 Task: Add Vive Organic Immunity Boost Original, Ginger & Turmeric Shot to the cart.
Action: Mouse pressed left at (23, 157)
Screenshot: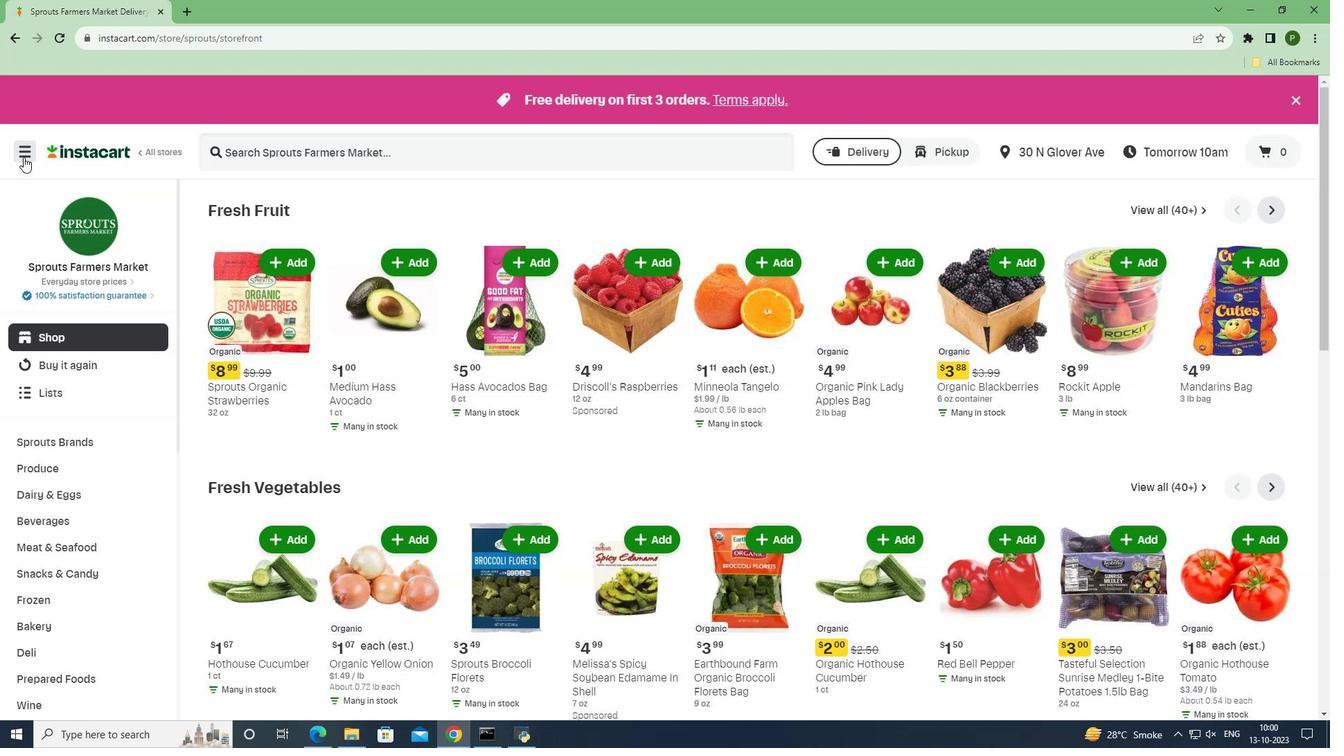 
Action: Mouse moved to (59, 375)
Screenshot: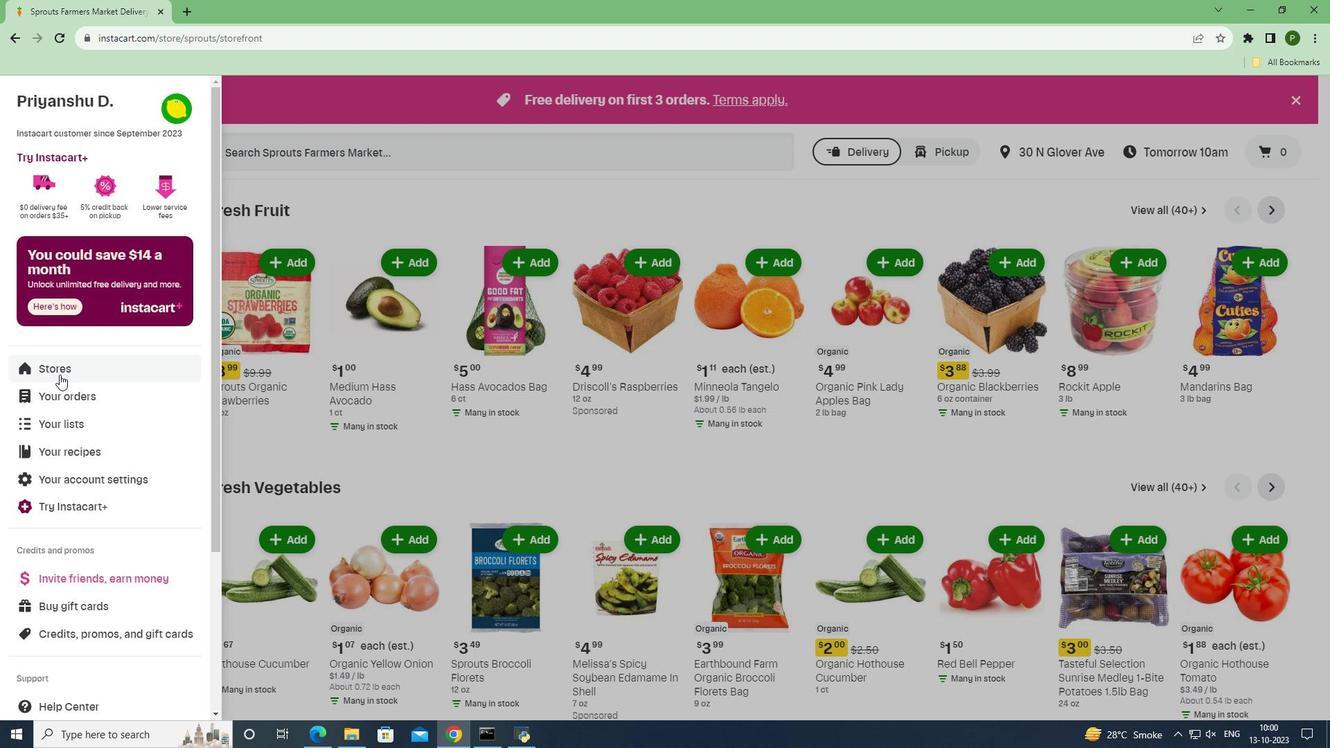 
Action: Mouse pressed left at (59, 375)
Screenshot: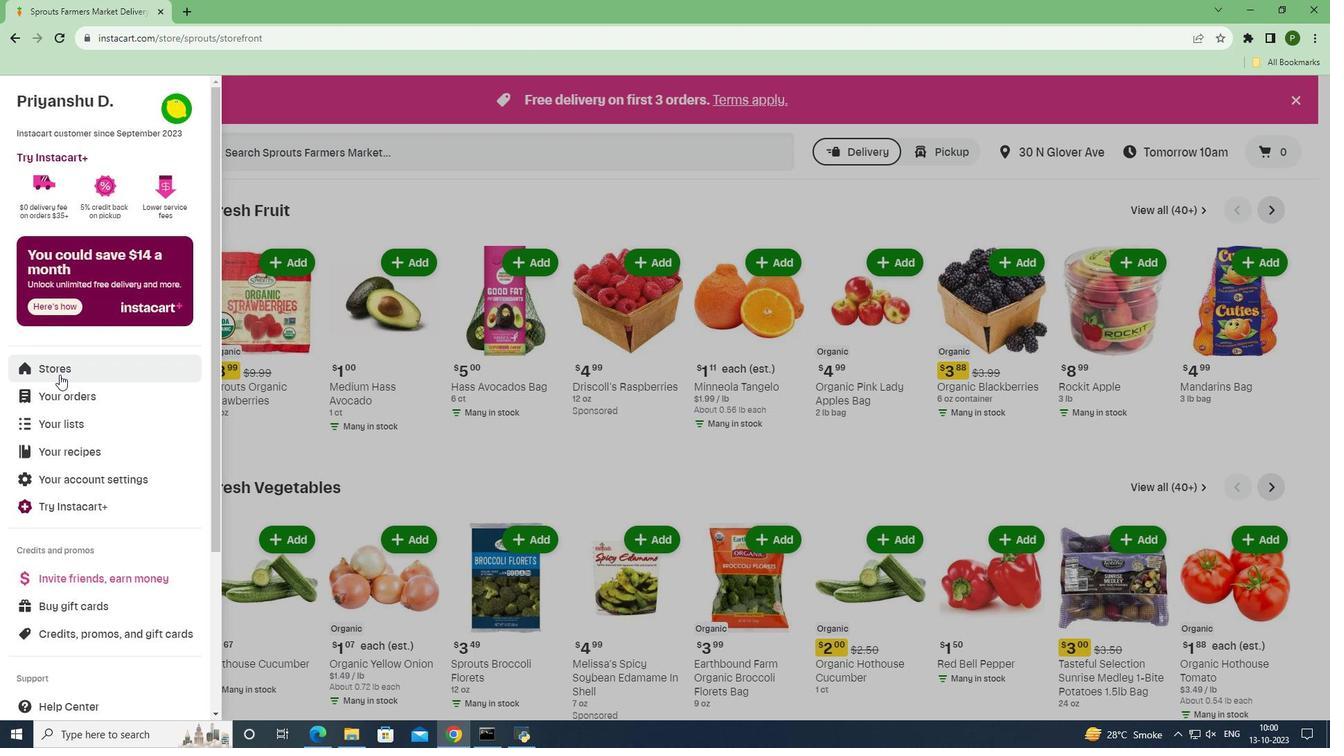 
Action: Mouse moved to (339, 168)
Screenshot: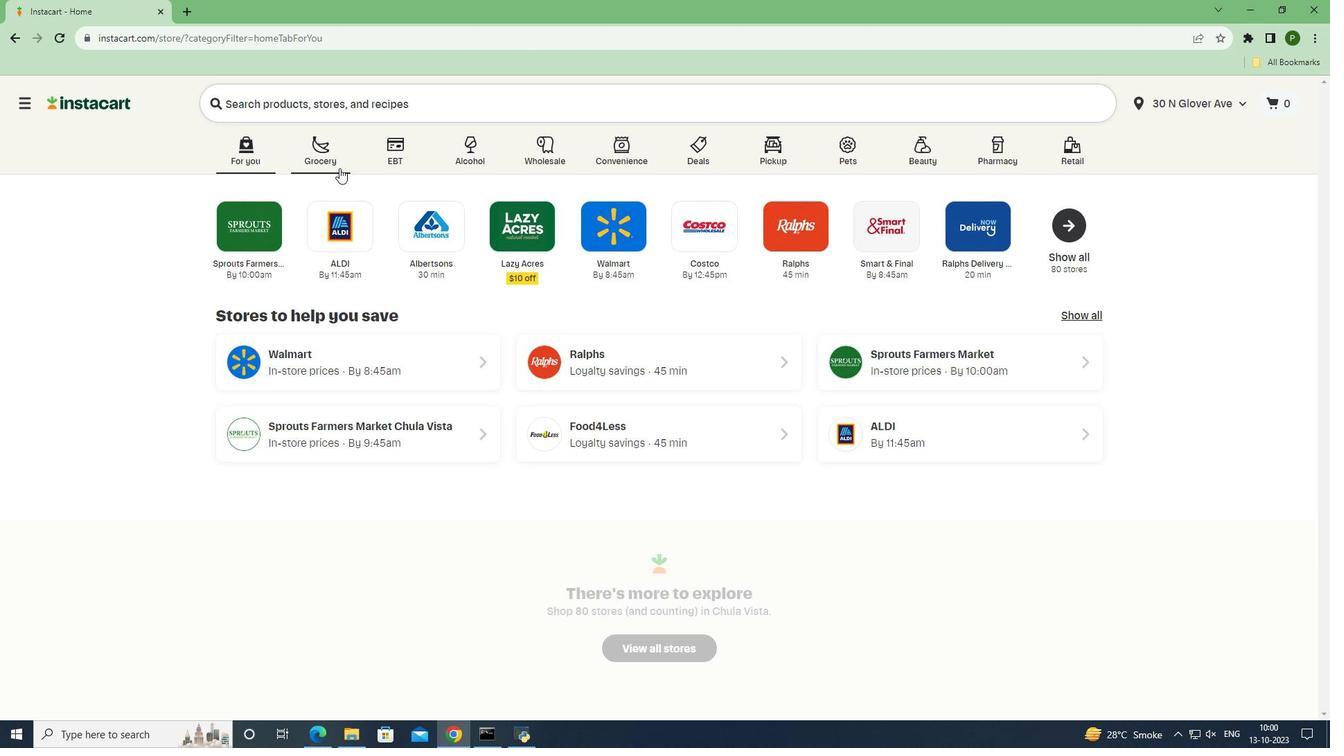 
Action: Mouse pressed left at (339, 168)
Screenshot: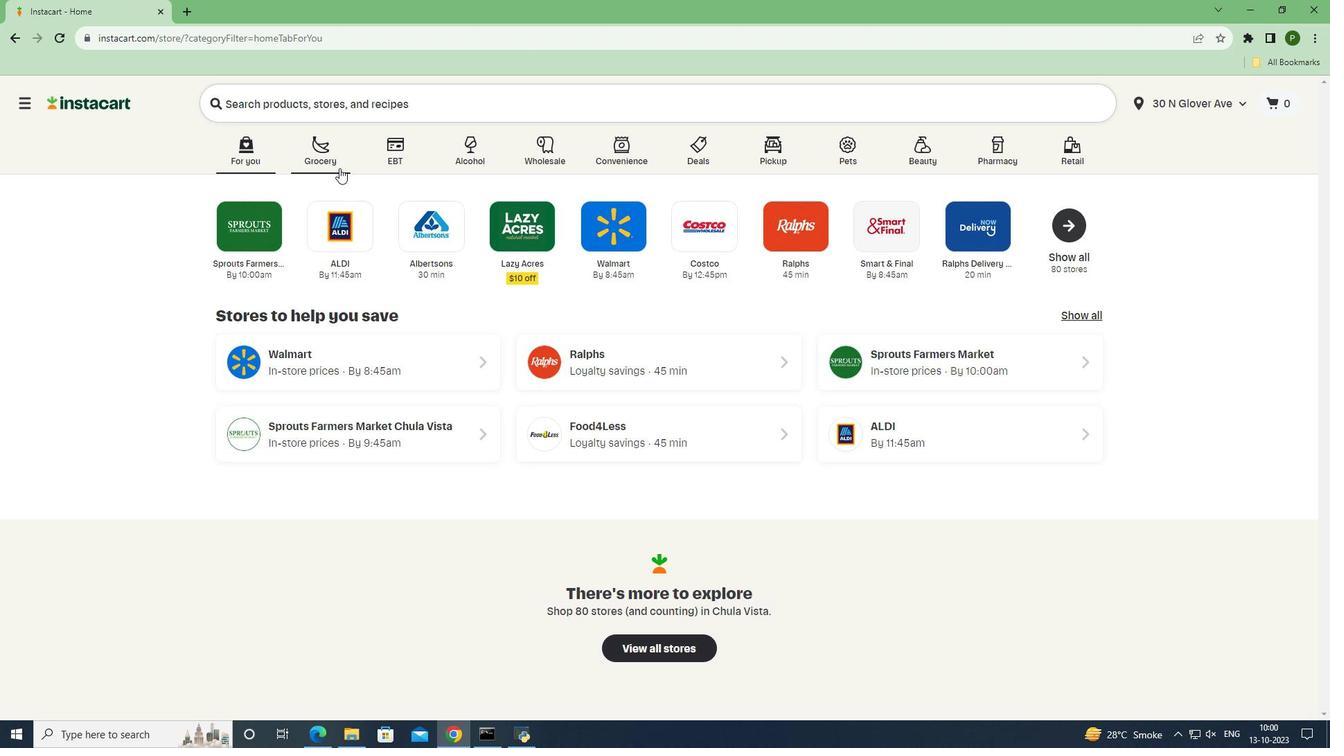 
Action: Mouse moved to (832, 323)
Screenshot: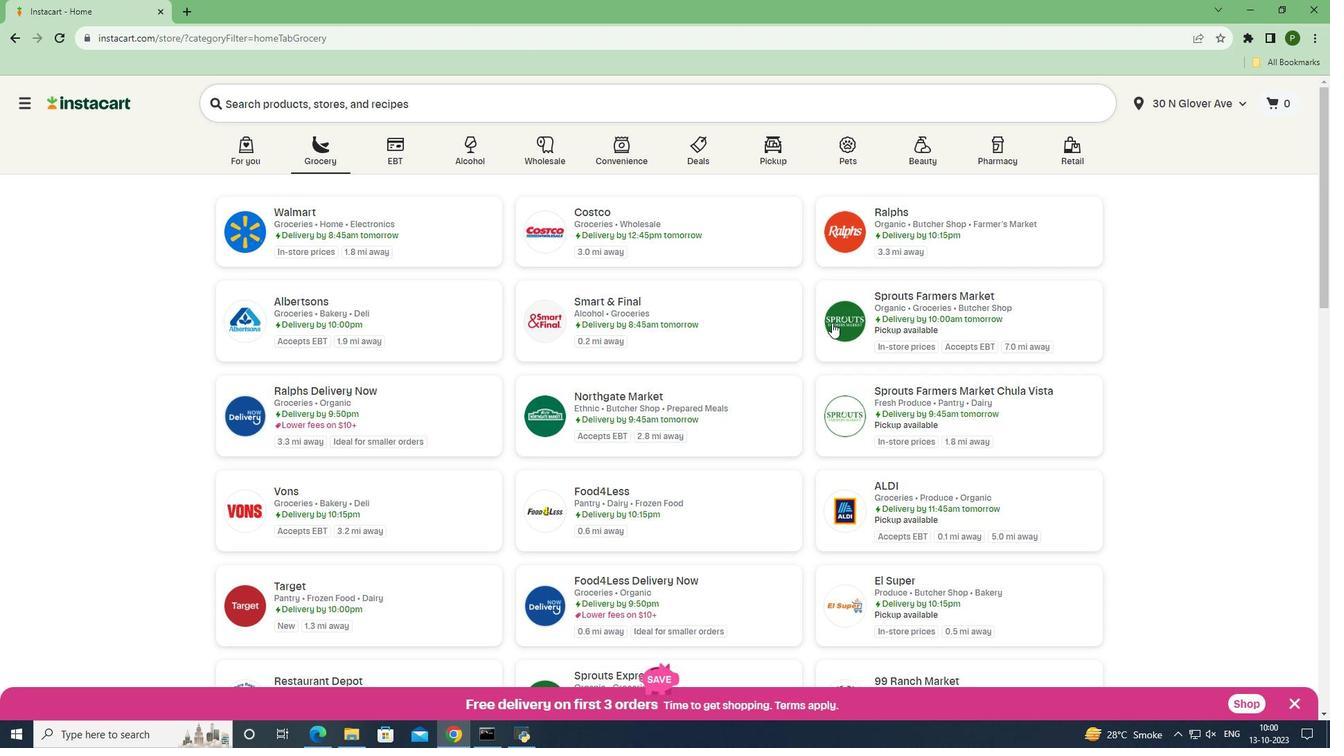 
Action: Mouse pressed left at (832, 323)
Screenshot: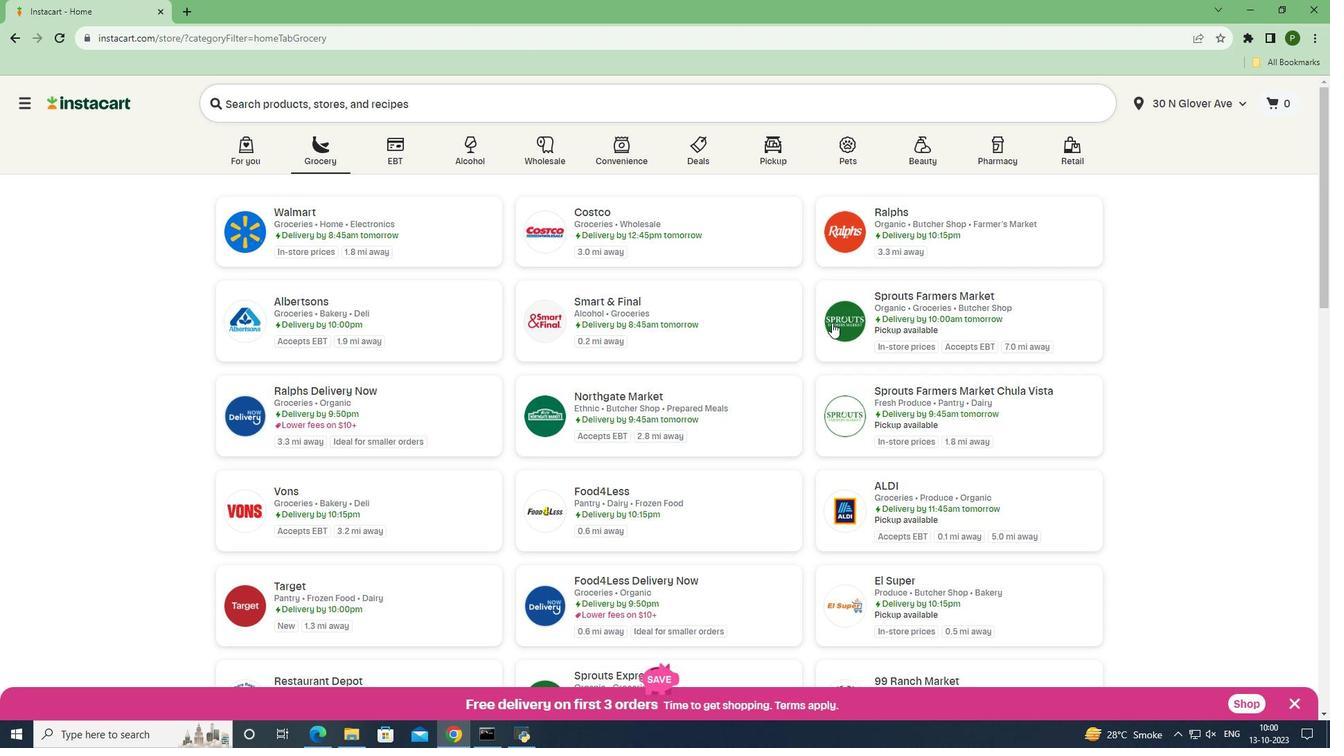 
Action: Mouse moved to (75, 520)
Screenshot: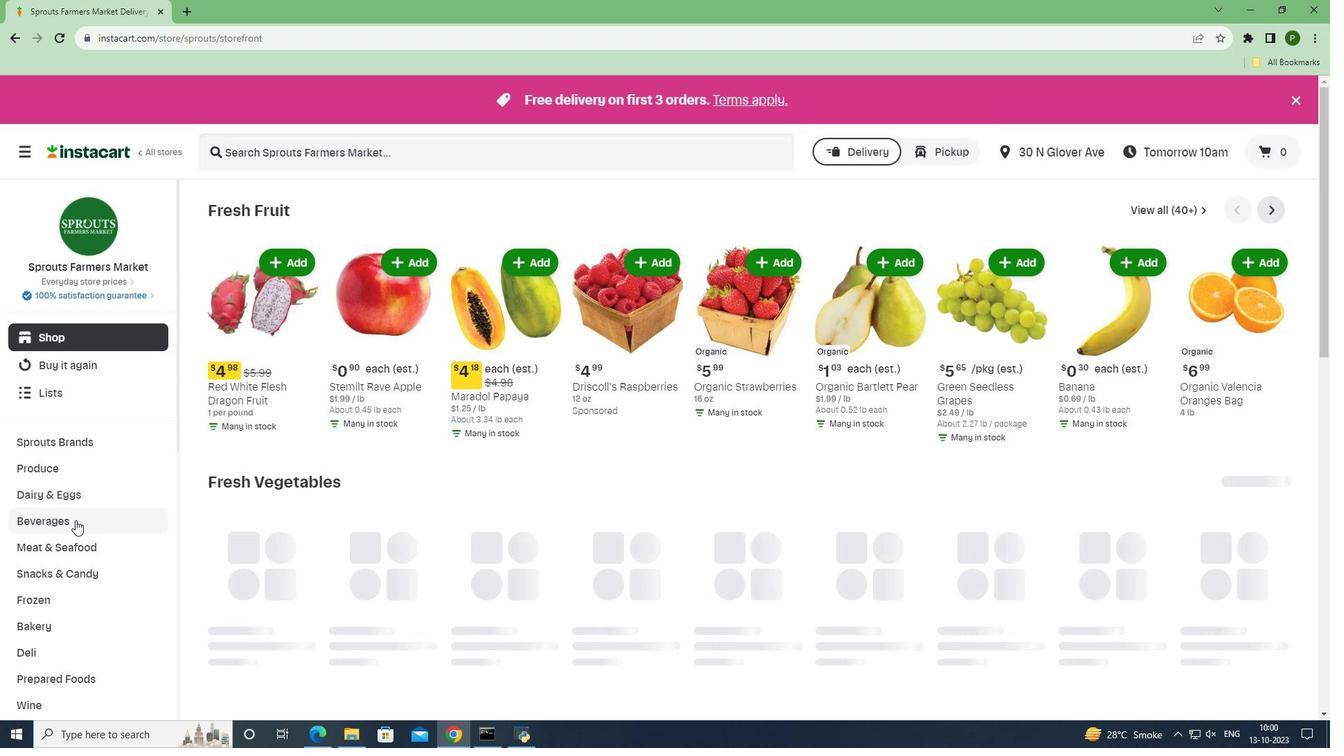 
Action: Mouse pressed left at (75, 520)
Screenshot: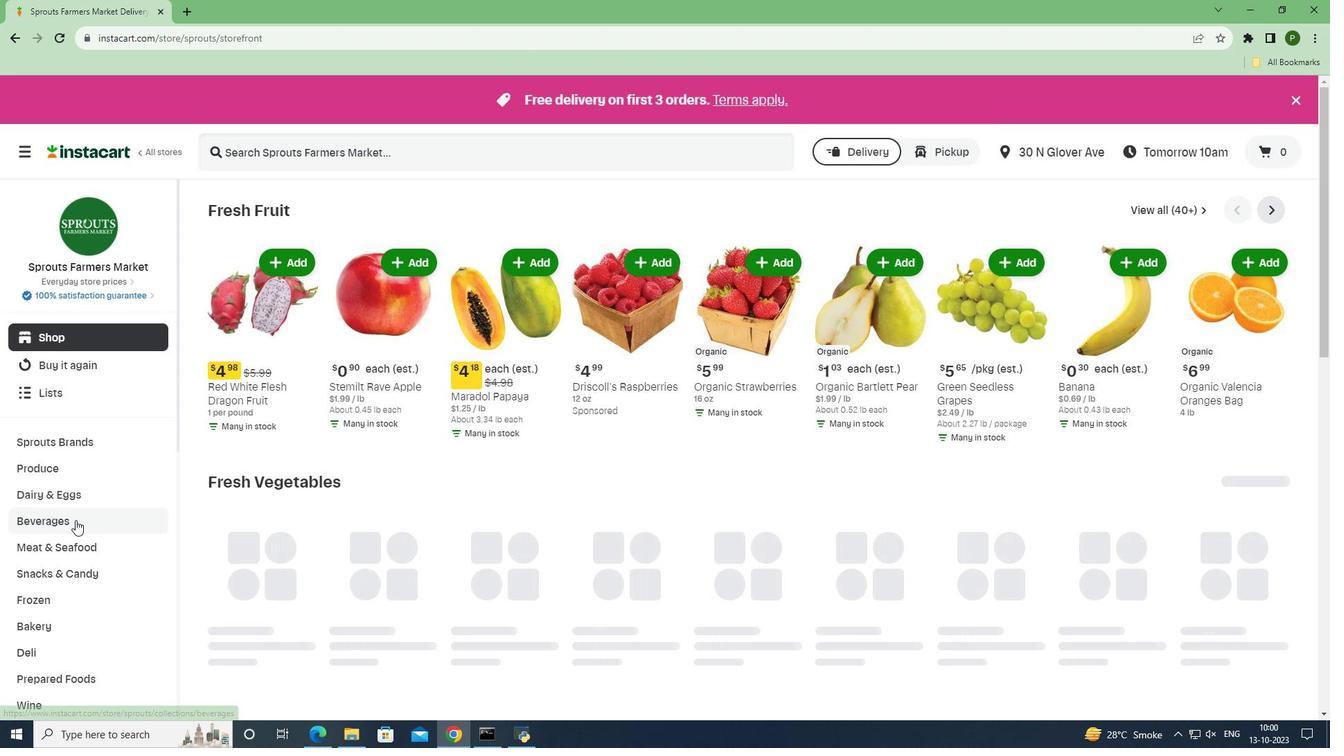 
Action: Mouse moved to (767, 239)
Screenshot: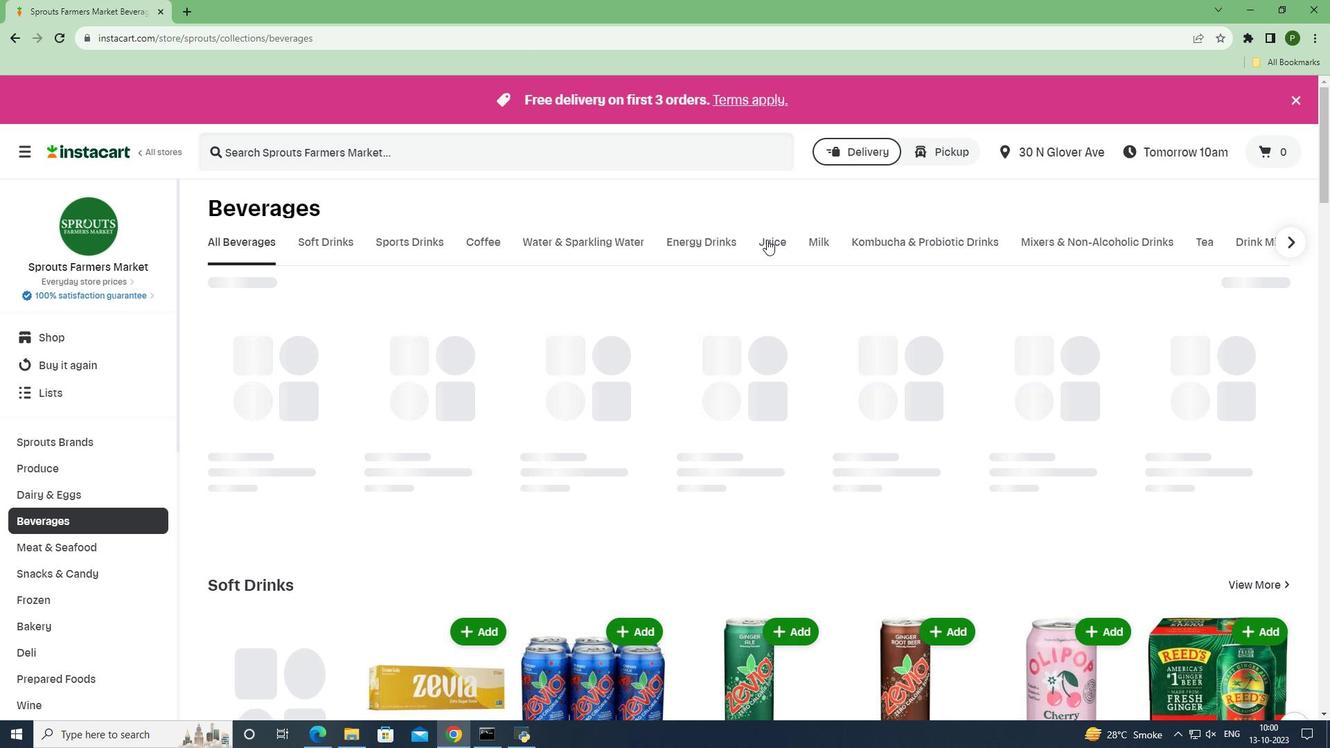 
Action: Mouse pressed left at (767, 239)
Screenshot: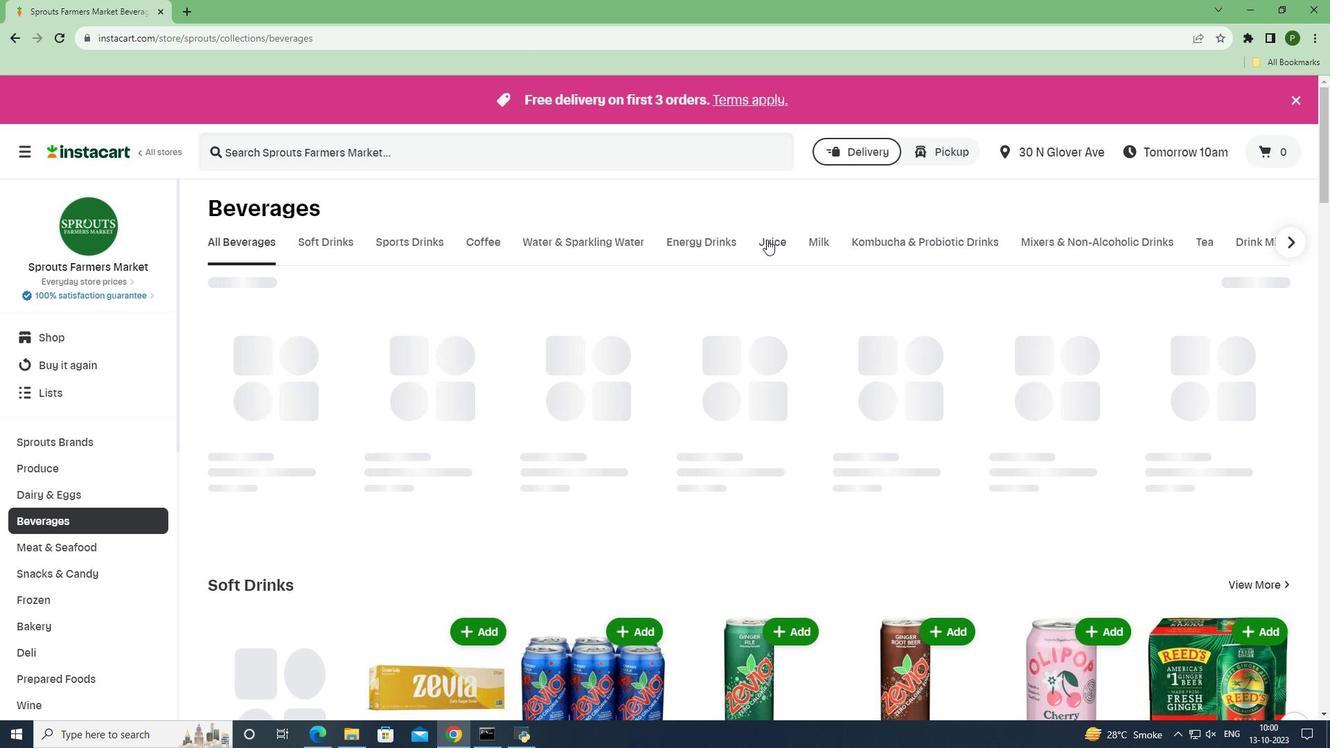 
Action: Mouse moved to (410, 153)
Screenshot: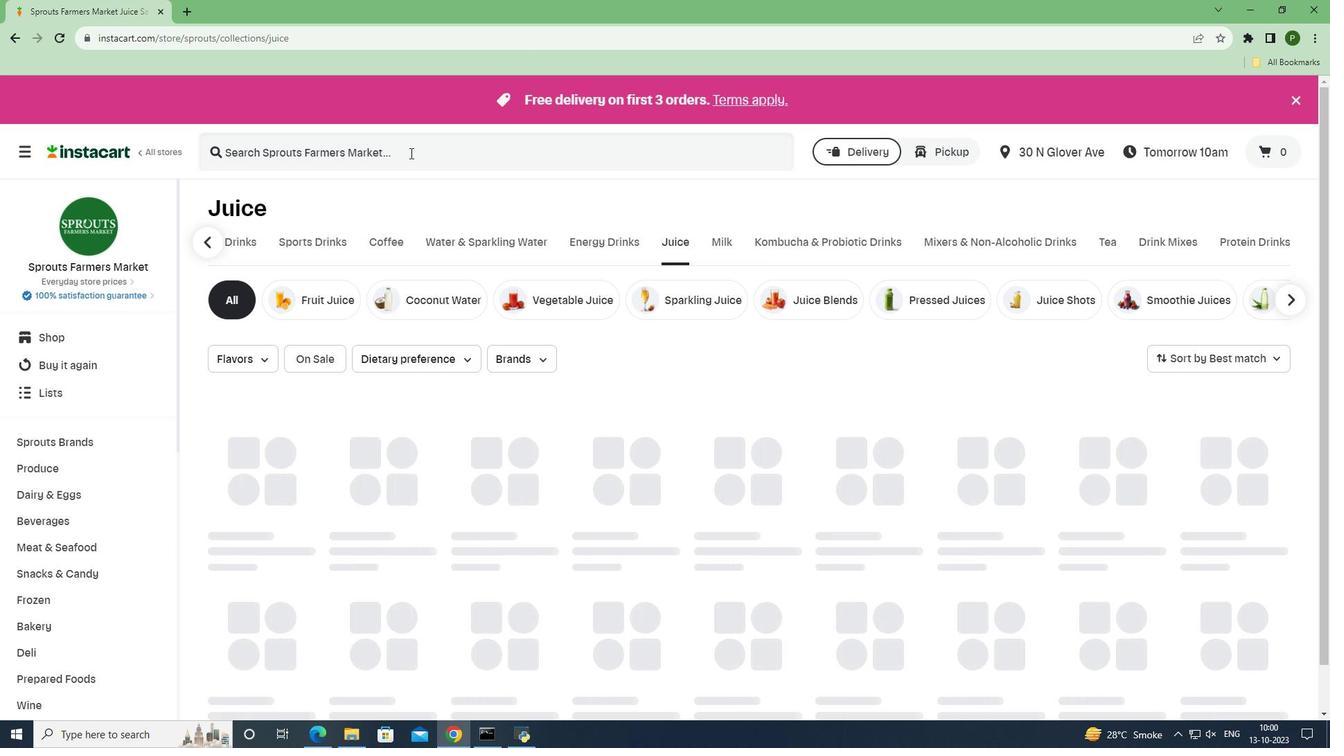 
Action: Mouse pressed left at (410, 153)
Screenshot: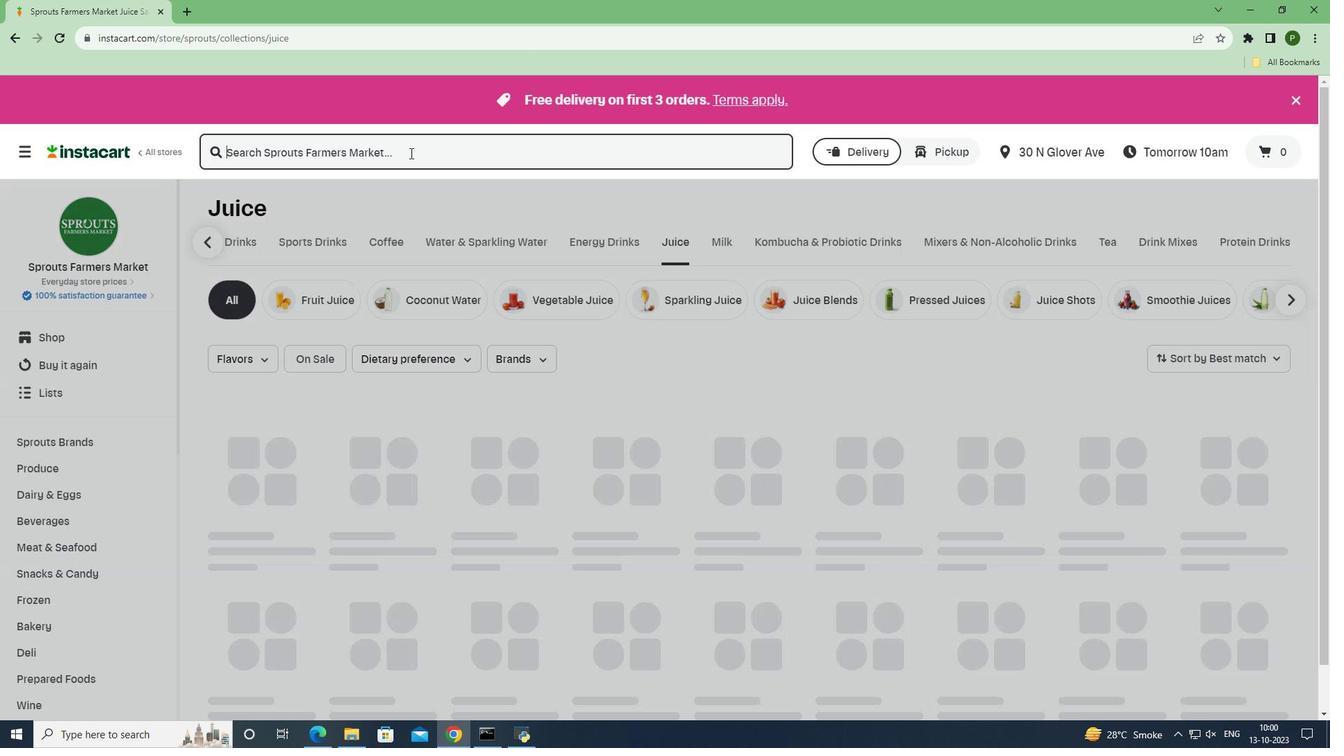 
Action: Key pressed <Key.caps_lock>V<Key.caps_lock>ive<Key.space><Key.caps_lock>O<Key.caps_lock>rganic<Key.space><Key.caps_lock>I<Key.caps_lock>mmunit
Screenshot: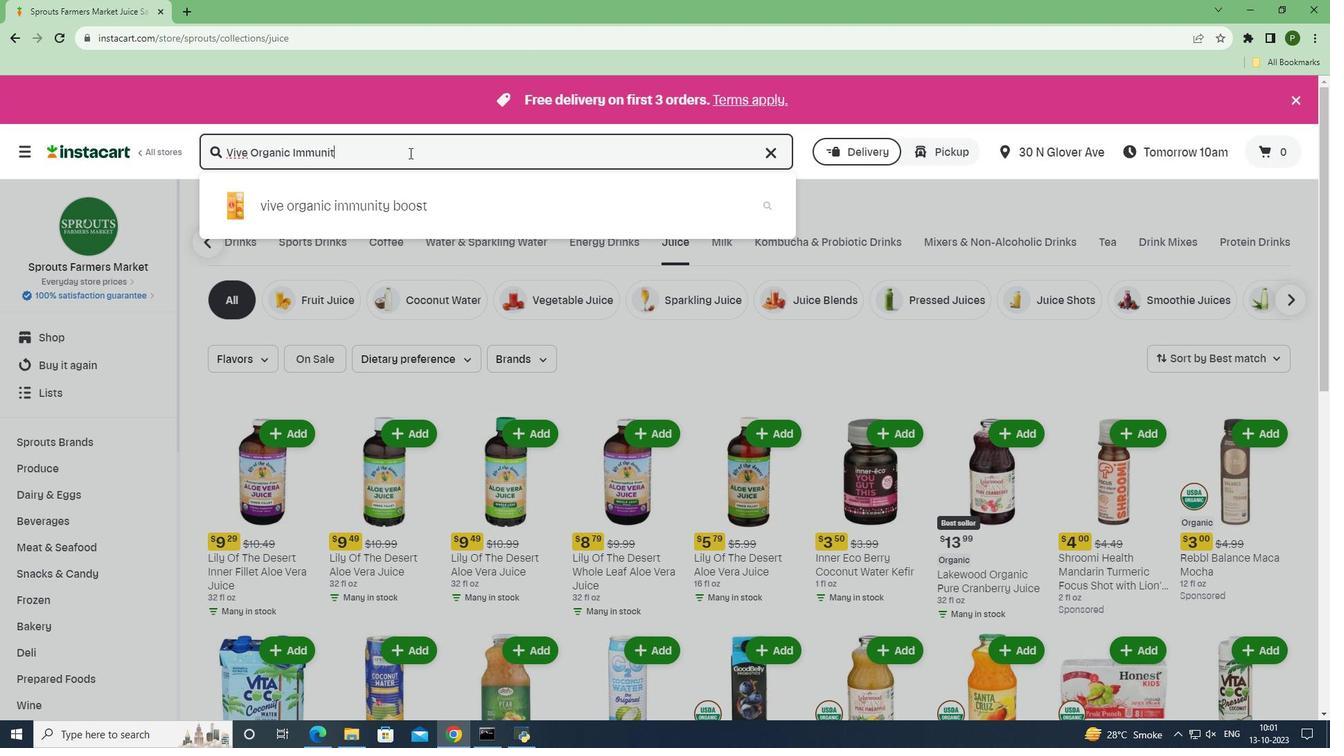 
Action: Mouse moved to (409, 153)
Screenshot: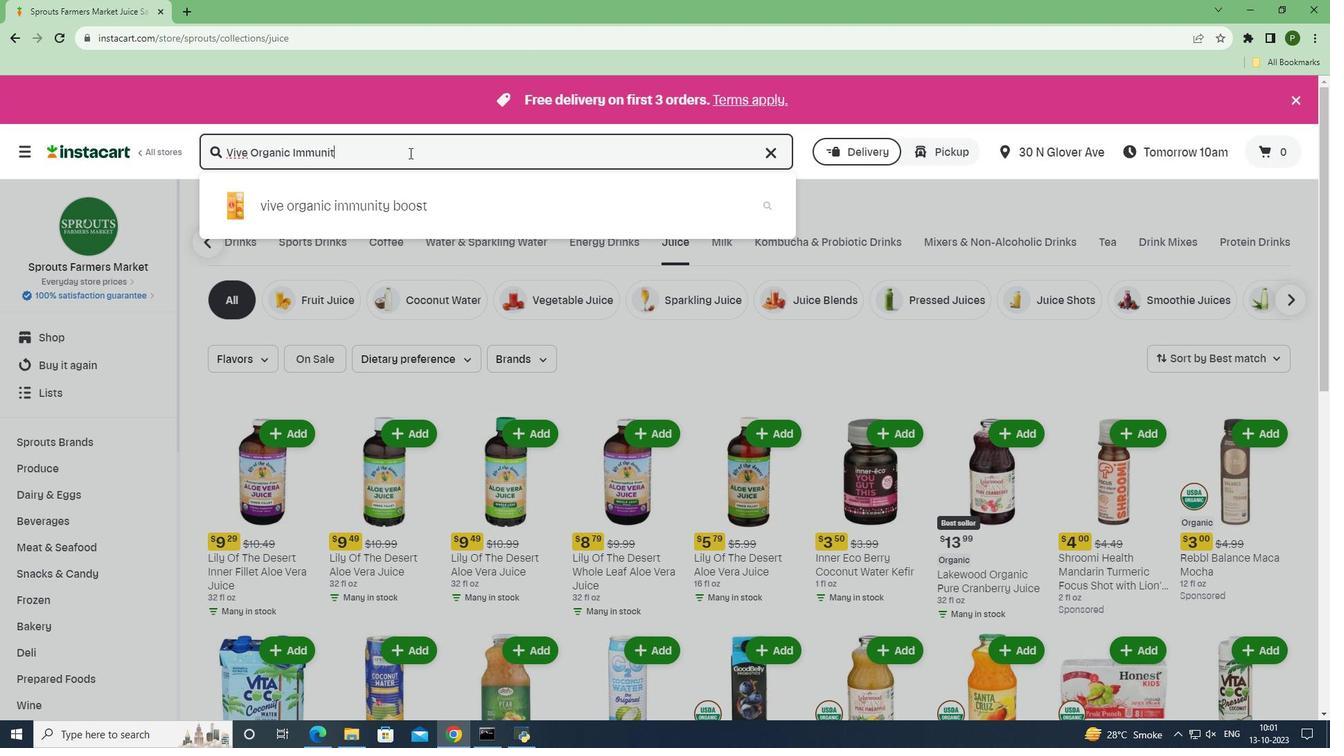 
Action: Key pressed y<Key.space><Key.caps_lock>B<Key.caps_lock>oost<Key.space><Key.caps_lock>O<Key.caps_lock>rigia<Key.backspace>nal<Key.space><Key.caps_lock>G<Key.caps_lock>inger<Key.space><Key.shift>&<Key.space><Key.caps_lock>T<Key.caps_lock>urmeric<Key.space><Key.caps_lock>S<Key.caps_lock>hot<Key.space><Key.enter>
Screenshot: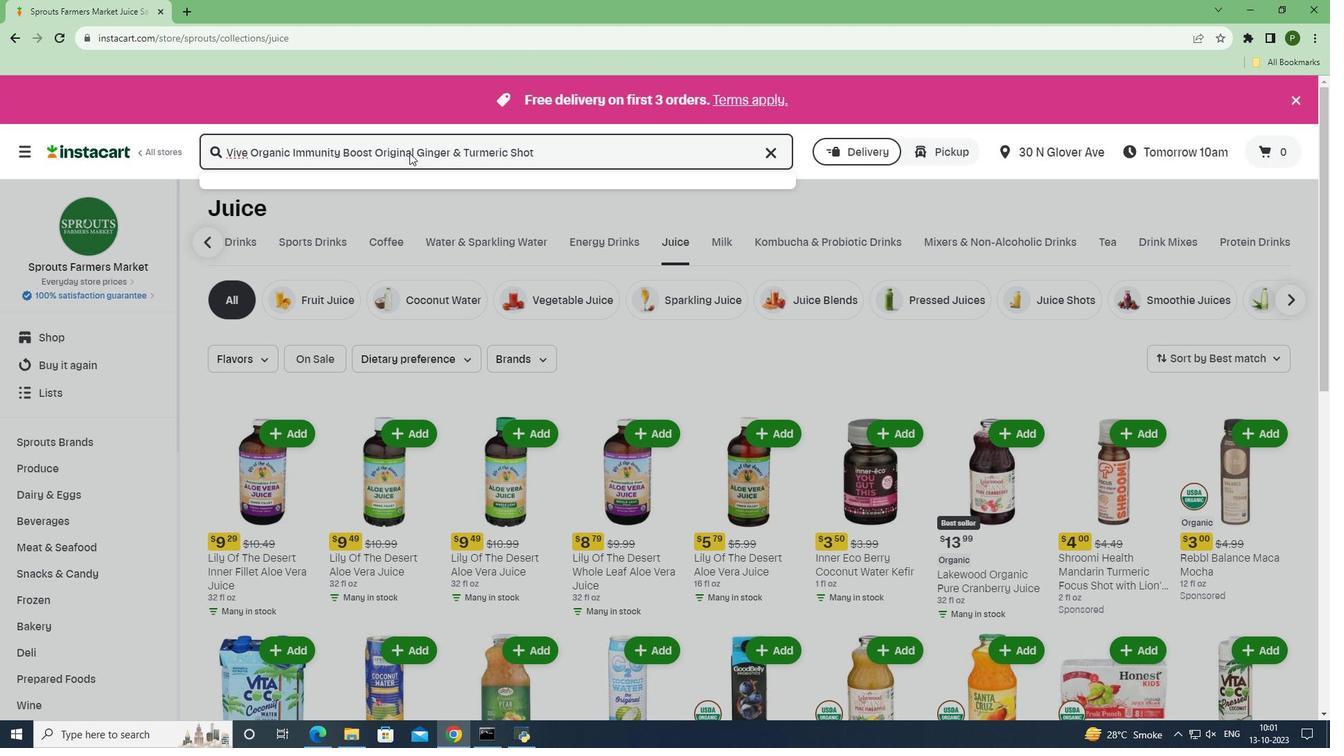 
Action: Mouse moved to (385, 273)
Screenshot: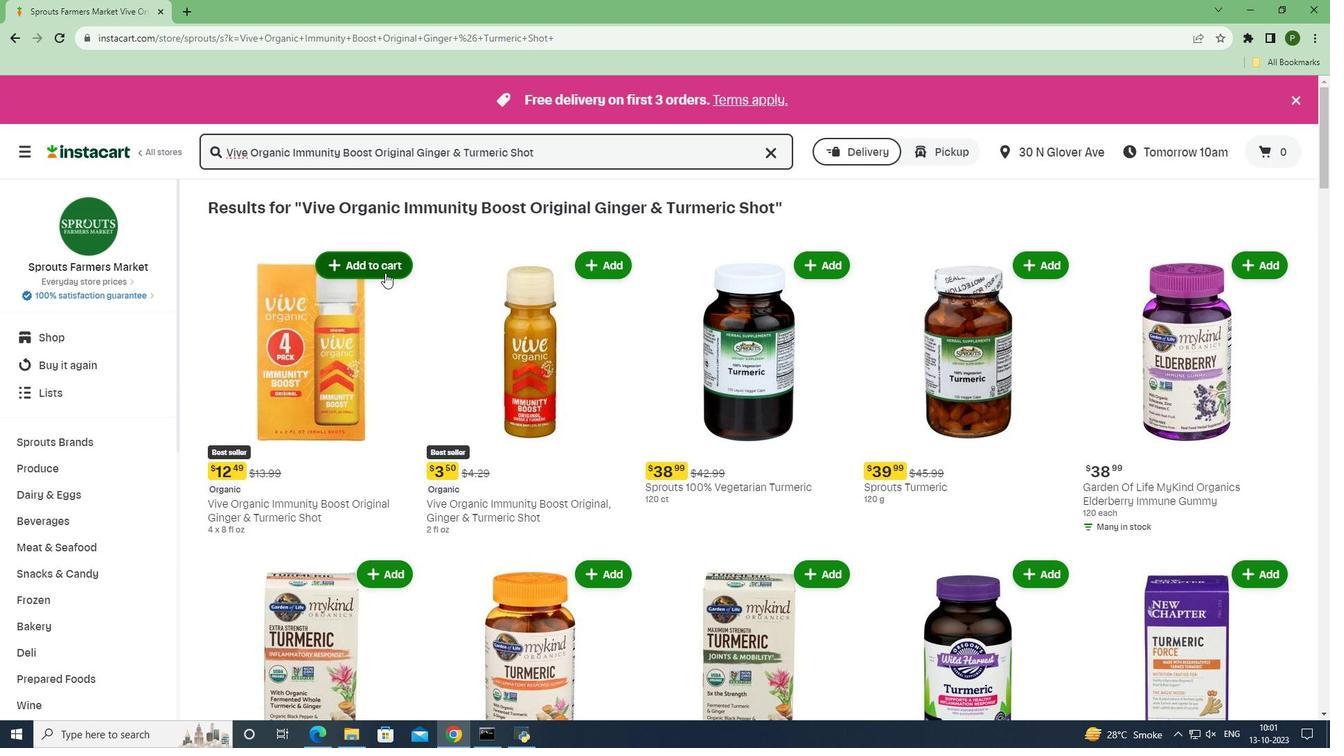 
Action: Mouse pressed left at (385, 273)
Screenshot: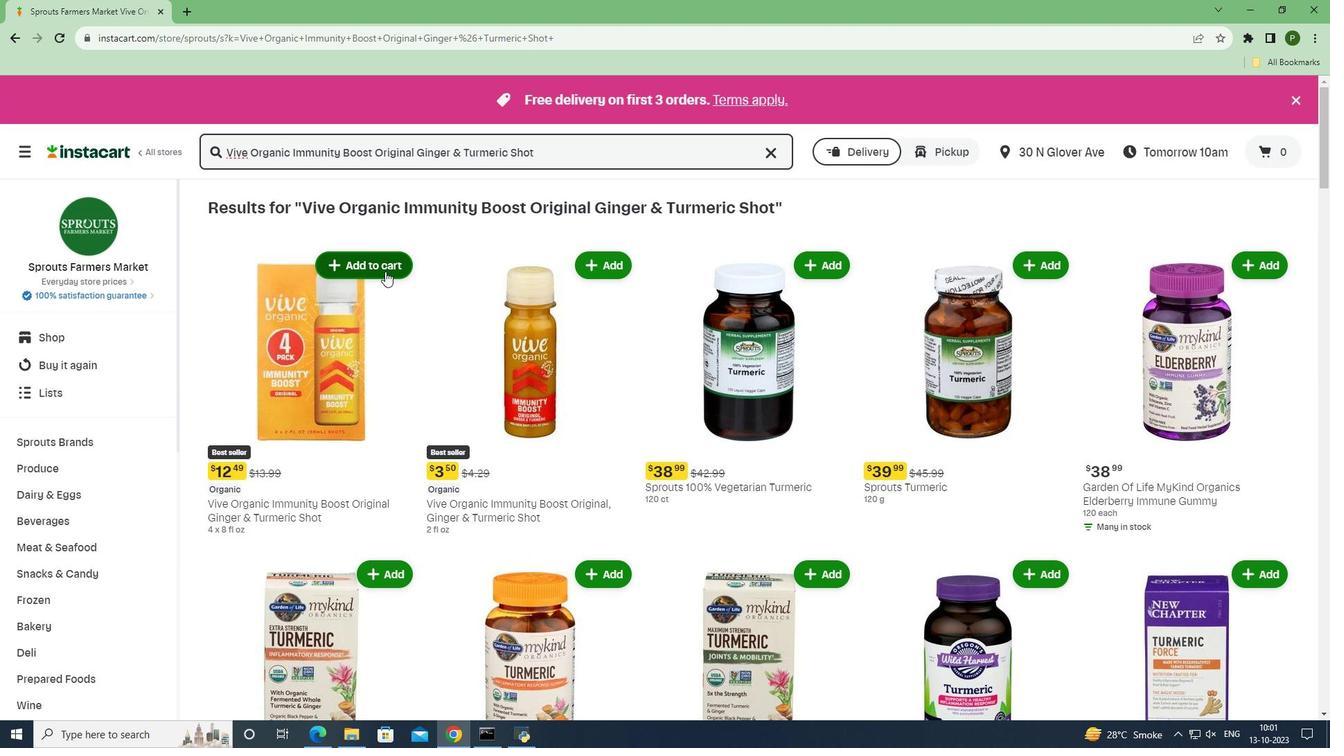 
Action: Mouse moved to (422, 349)
Screenshot: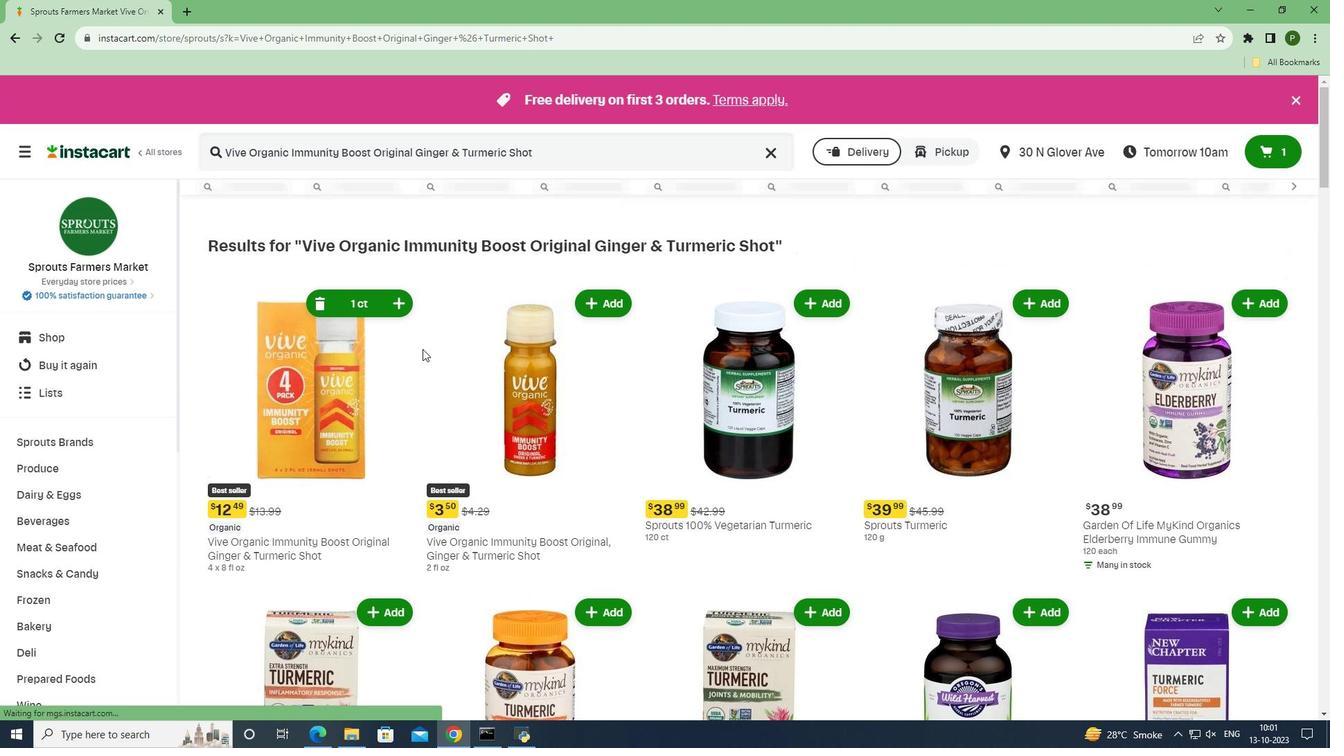 
